 Task: Set the Number of audio channels for DirectShow input to 2.
Action: Mouse moved to (120, 15)
Screenshot: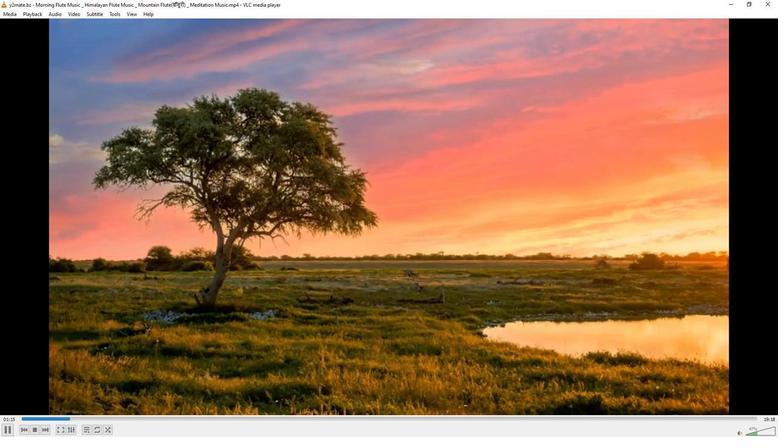 
Action: Mouse pressed left at (120, 15)
Screenshot: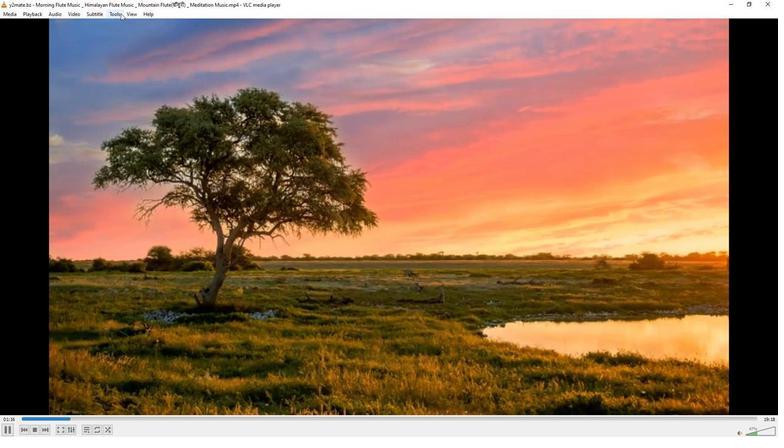 
Action: Mouse moved to (130, 113)
Screenshot: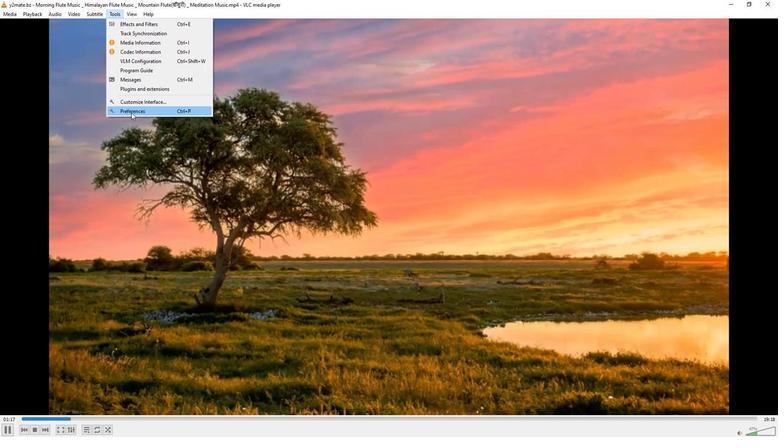 
Action: Mouse pressed left at (130, 113)
Screenshot: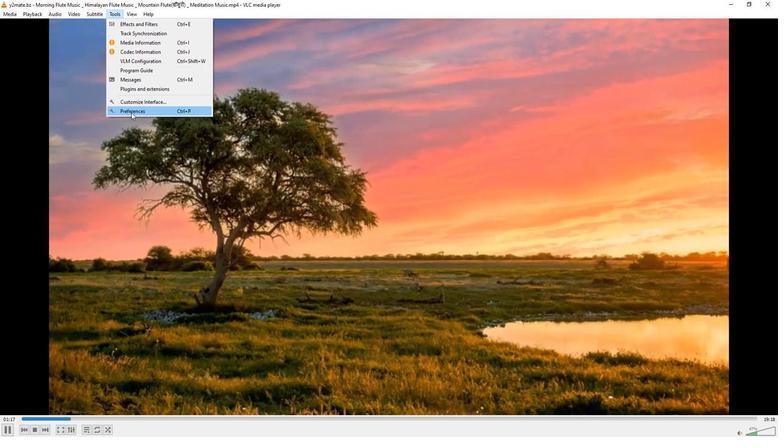 
Action: Mouse moved to (257, 356)
Screenshot: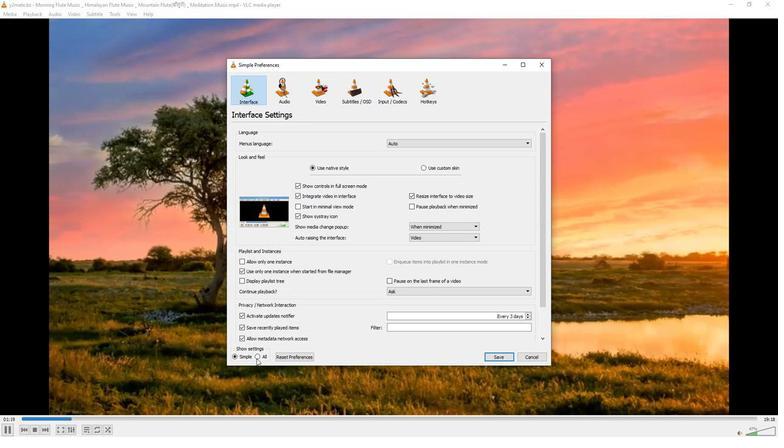 
Action: Mouse pressed left at (257, 356)
Screenshot: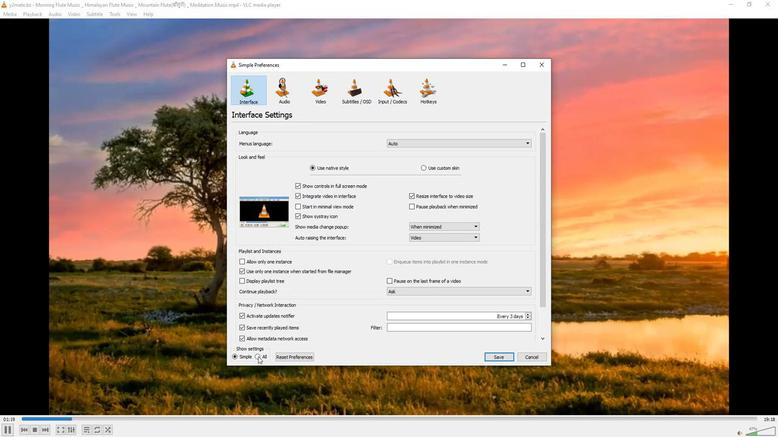 
Action: Mouse moved to (246, 218)
Screenshot: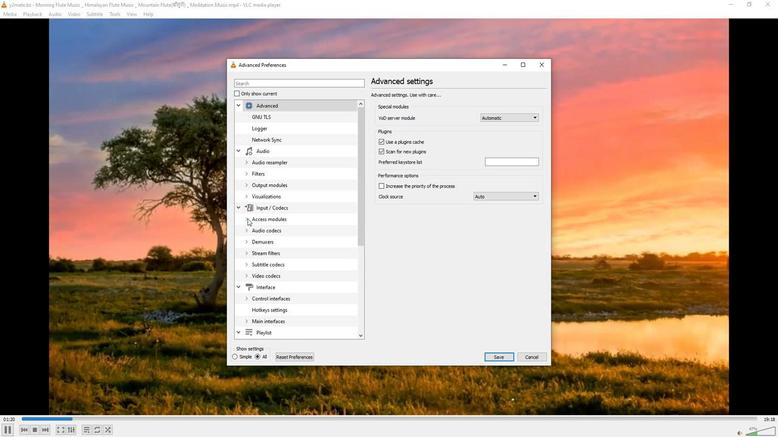 
Action: Mouse pressed left at (246, 218)
Screenshot: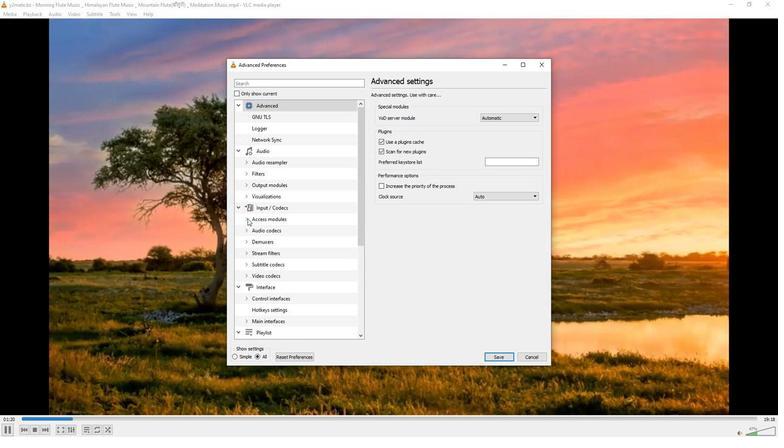 
Action: Mouse moved to (257, 274)
Screenshot: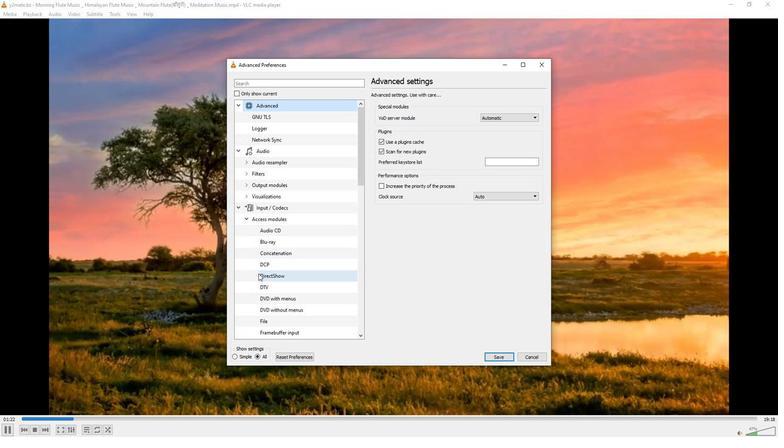 
Action: Mouse pressed left at (257, 274)
Screenshot: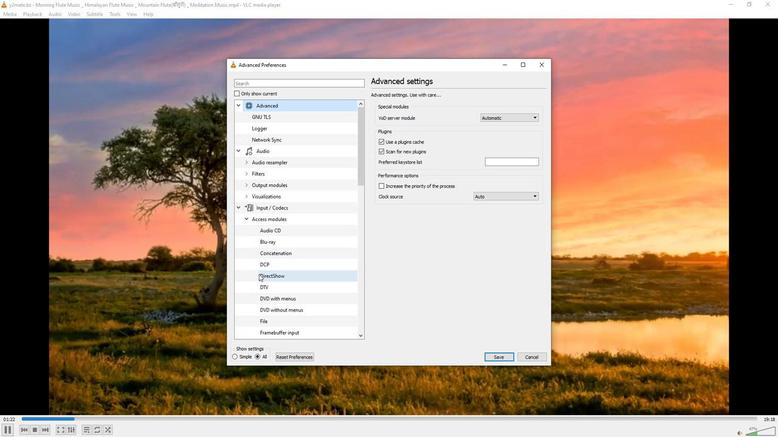 
Action: Mouse moved to (538, 299)
Screenshot: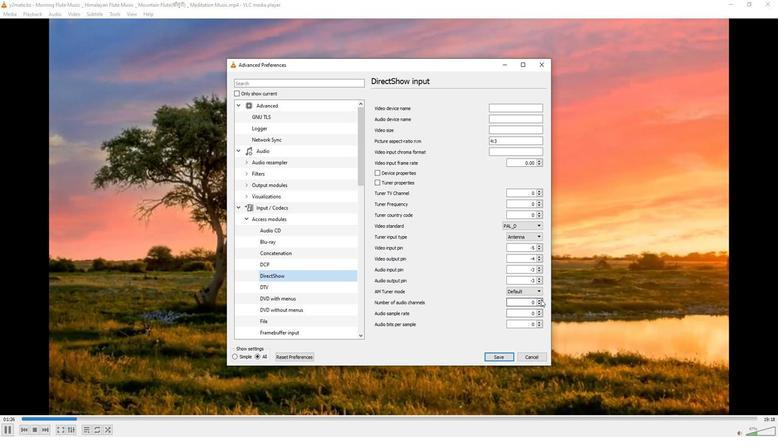 
Action: Mouse pressed left at (538, 299)
Screenshot: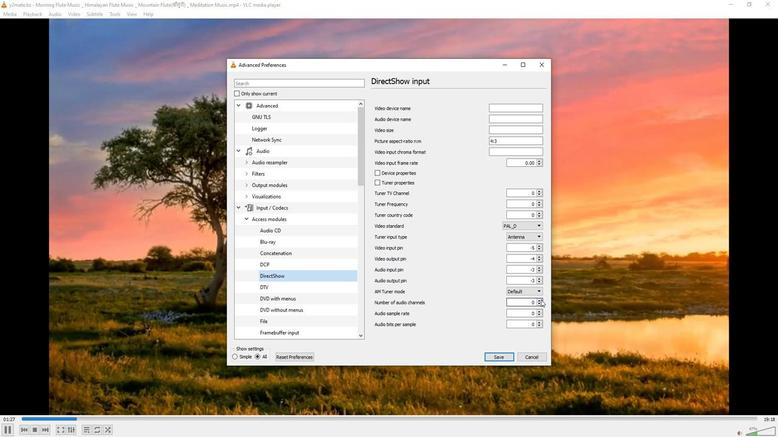 
Action: Mouse pressed left at (538, 299)
Screenshot: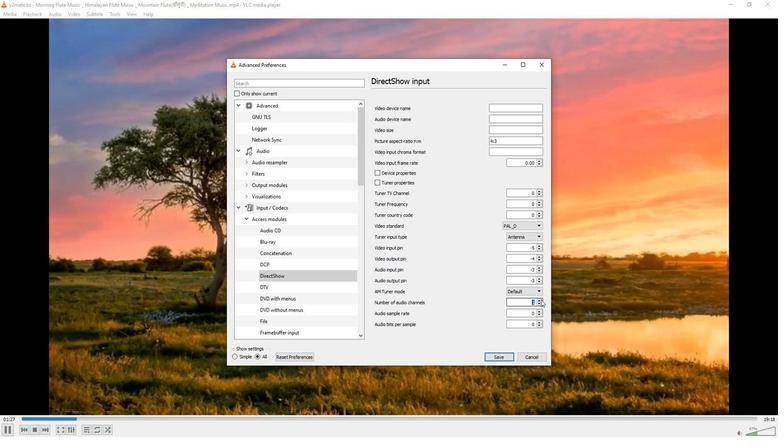 
Action: Mouse moved to (487, 316)
Screenshot: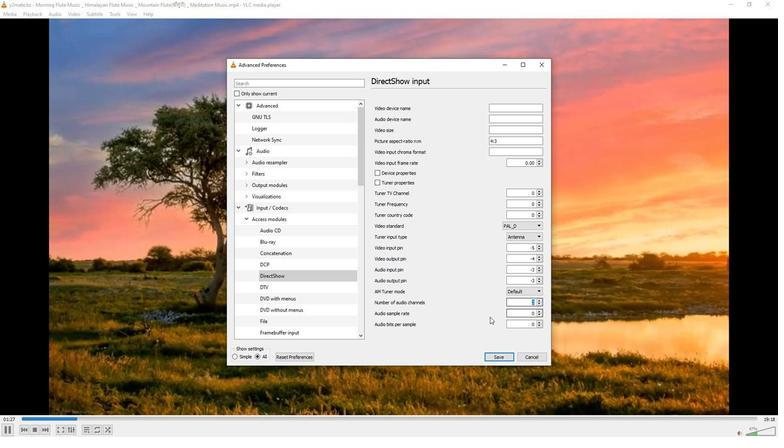 
Action: Mouse pressed left at (487, 316)
Screenshot: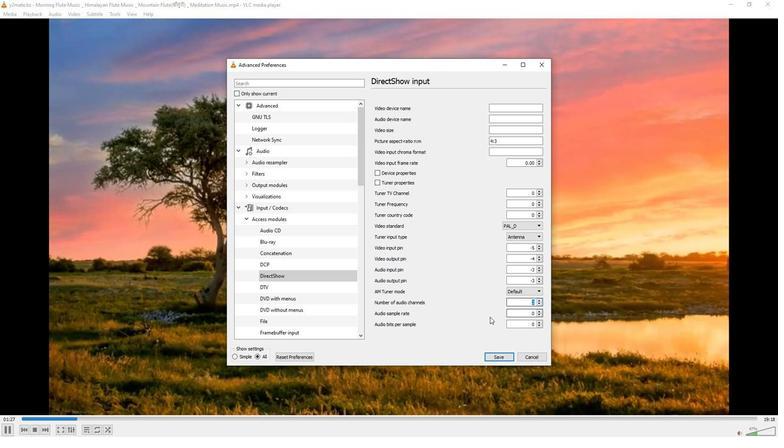 
